 Task: Create a blank project AgileGenie with privacy Public and default view as List and in the team Taskers . Create three sections in the project as To-Do, Doing and Done
Action: Mouse moved to (59, 211)
Screenshot: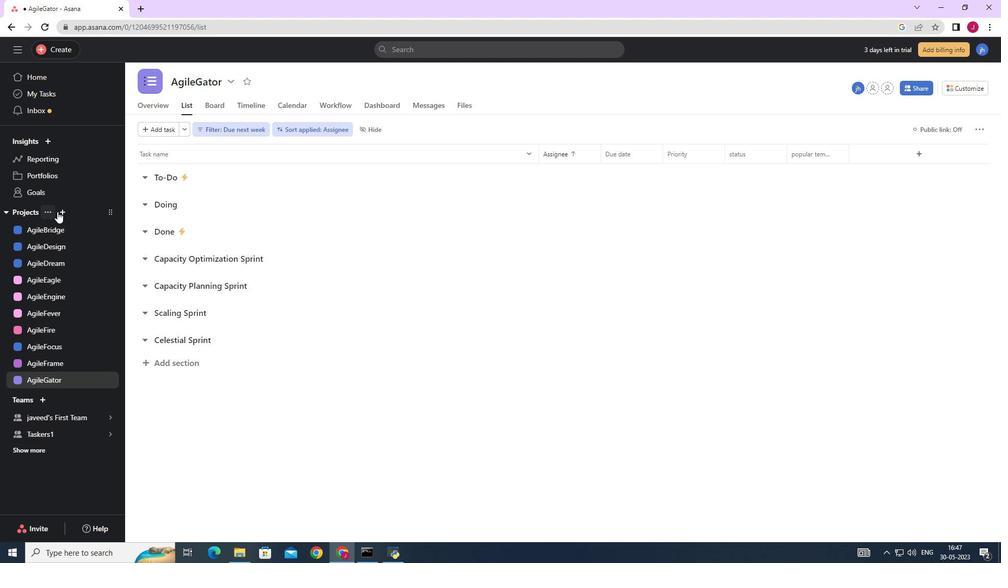 
Action: Mouse pressed left at (59, 211)
Screenshot: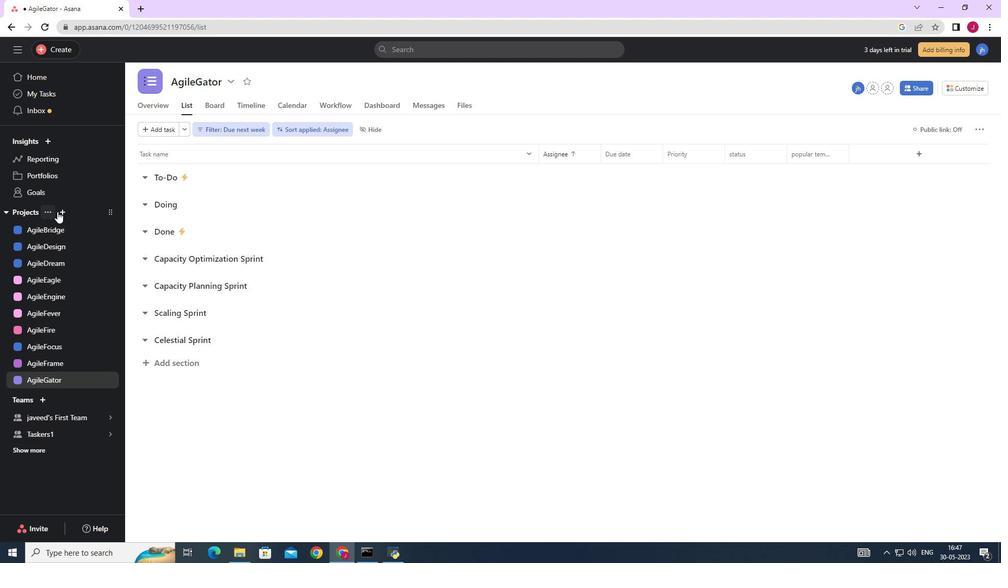 
Action: Mouse moved to (93, 231)
Screenshot: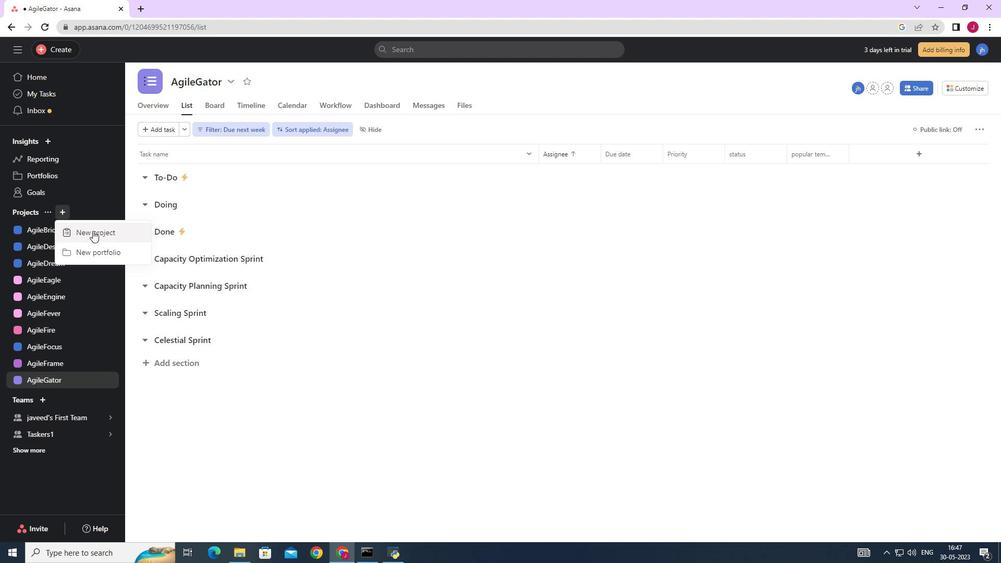 
Action: Mouse pressed left at (93, 231)
Screenshot: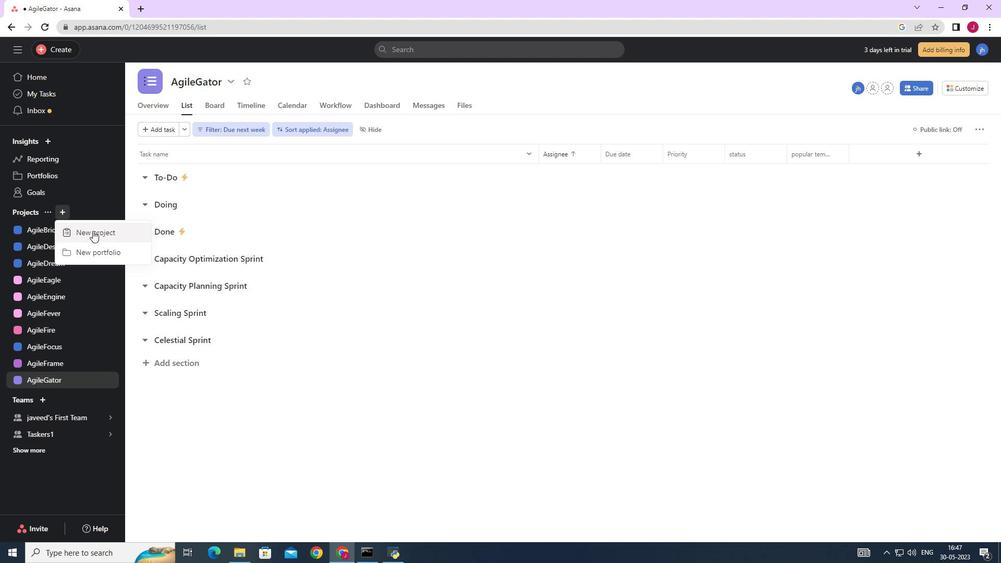 
Action: Mouse moved to (418, 218)
Screenshot: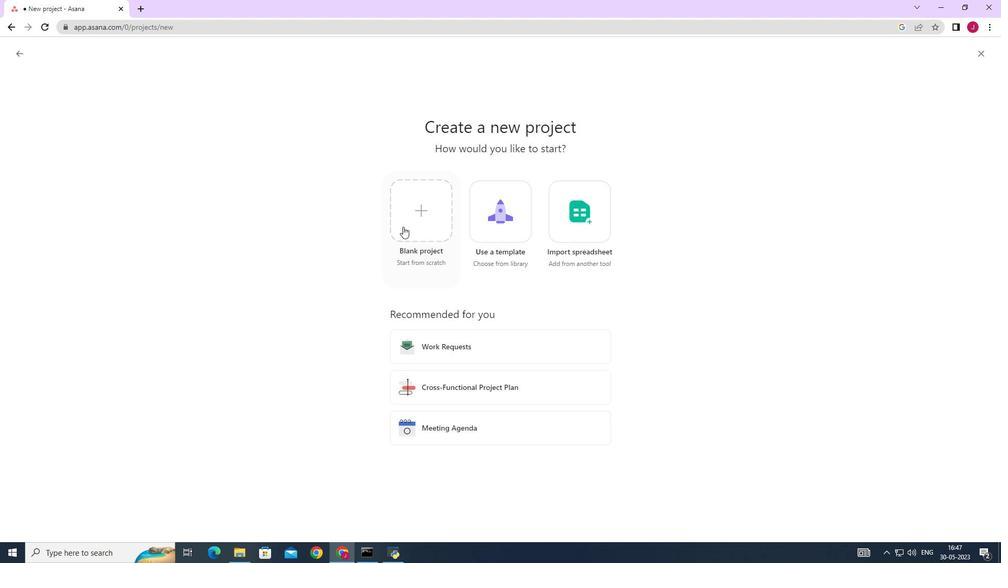 
Action: Mouse pressed left at (418, 218)
Screenshot: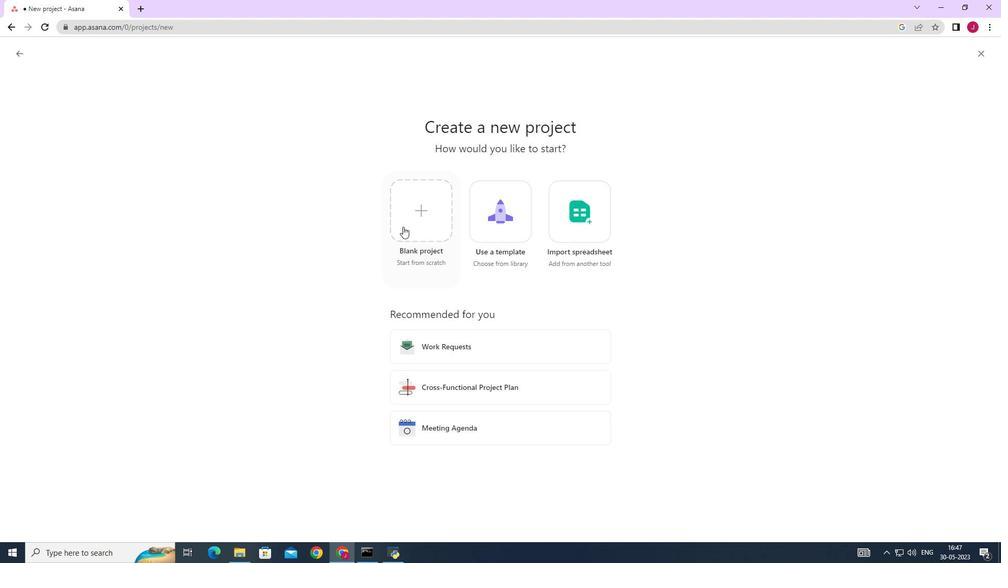 
Action: Mouse moved to (180, 133)
Screenshot: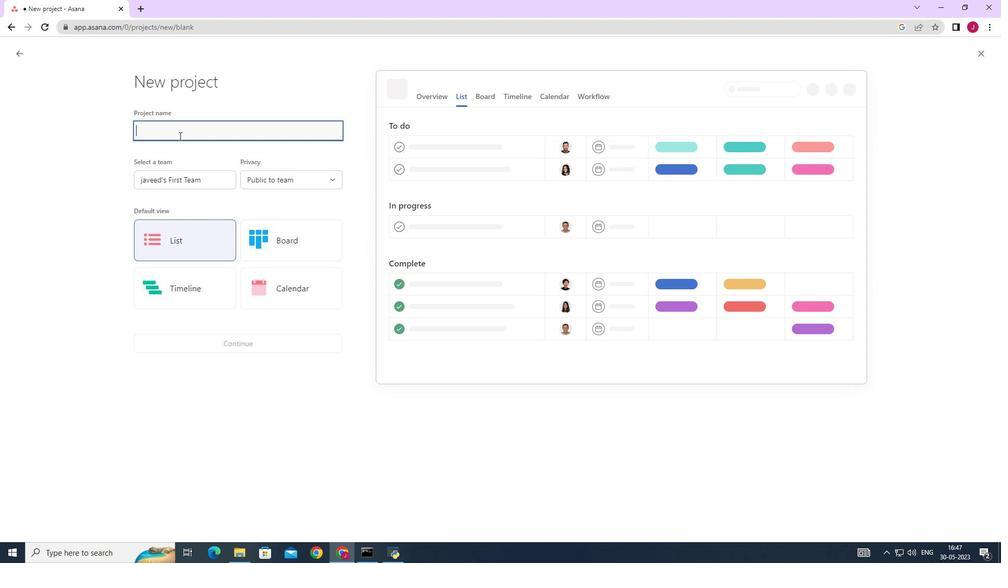
Action: Mouse pressed left at (180, 133)
Screenshot: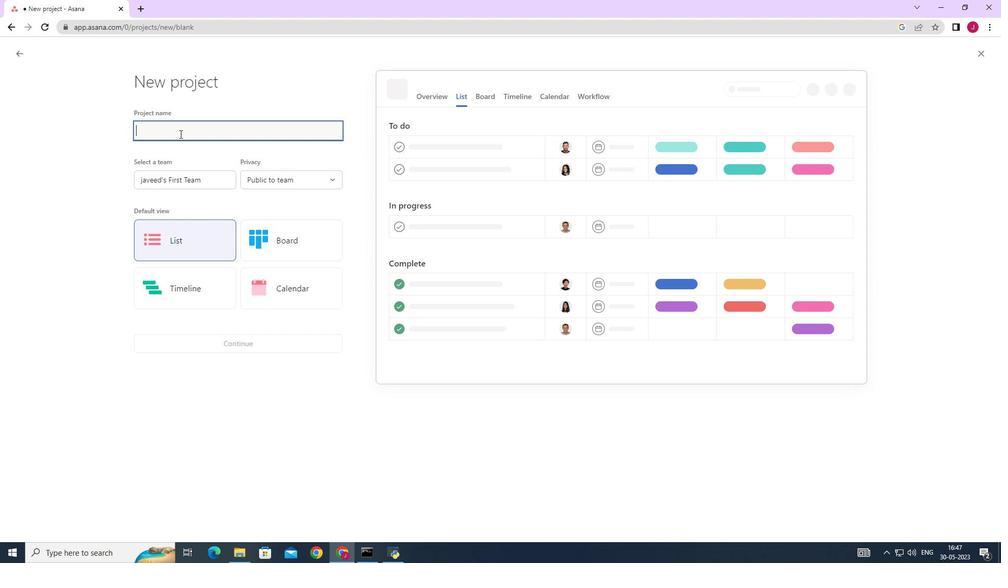 
Action: Mouse moved to (181, 130)
Screenshot: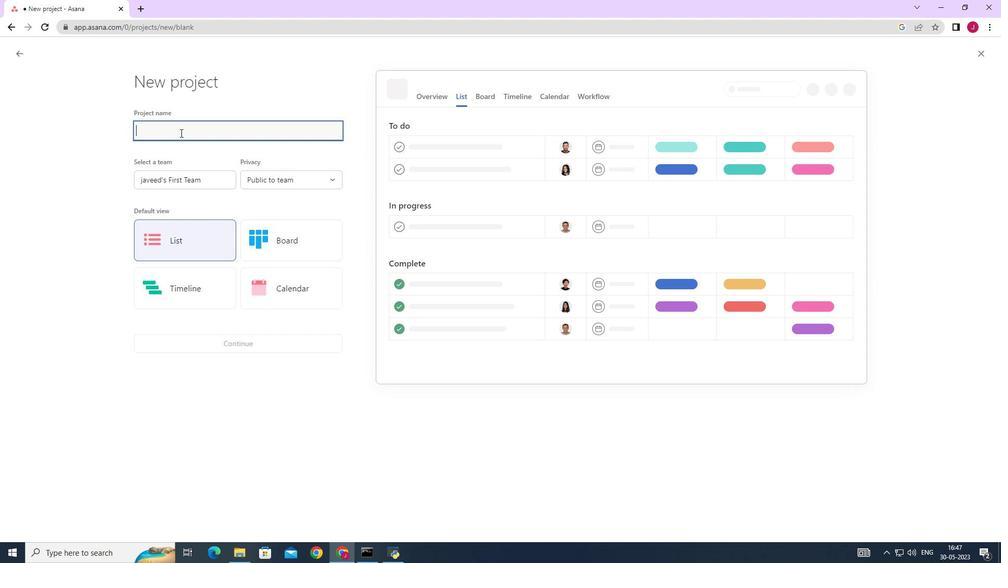 
Action: Key pressed <Key.caps_lock>A<Key.caps_lock>gile<Key.caps_lock>G<Key.caps_lock>enie
Screenshot: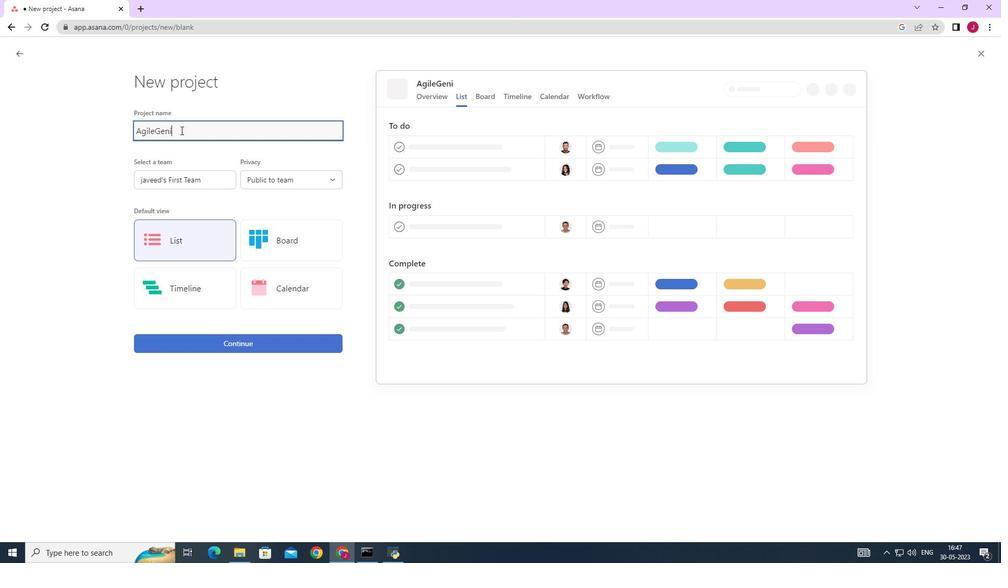 
Action: Mouse moved to (206, 183)
Screenshot: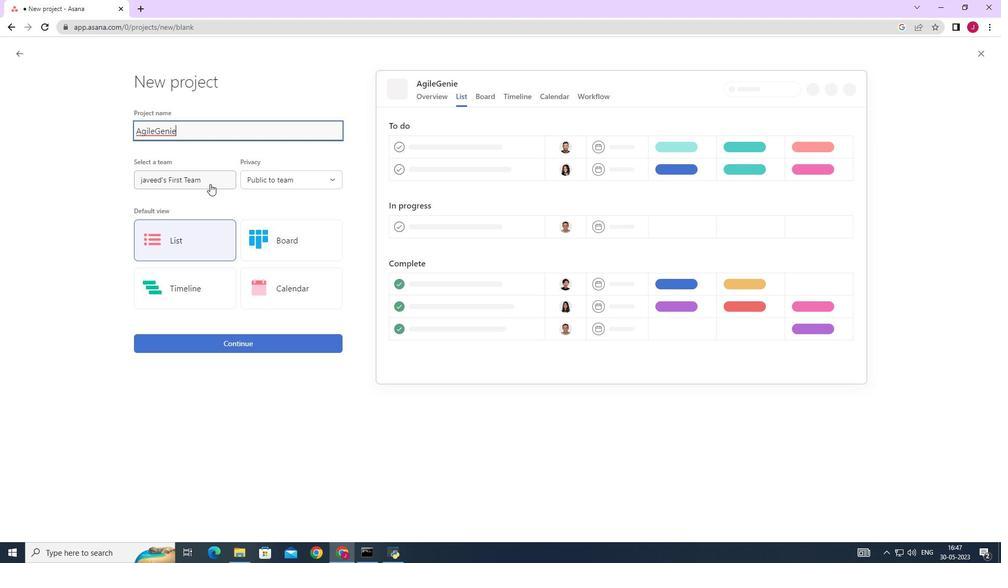 
Action: Mouse pressed left at (206, 183)
Screenshot: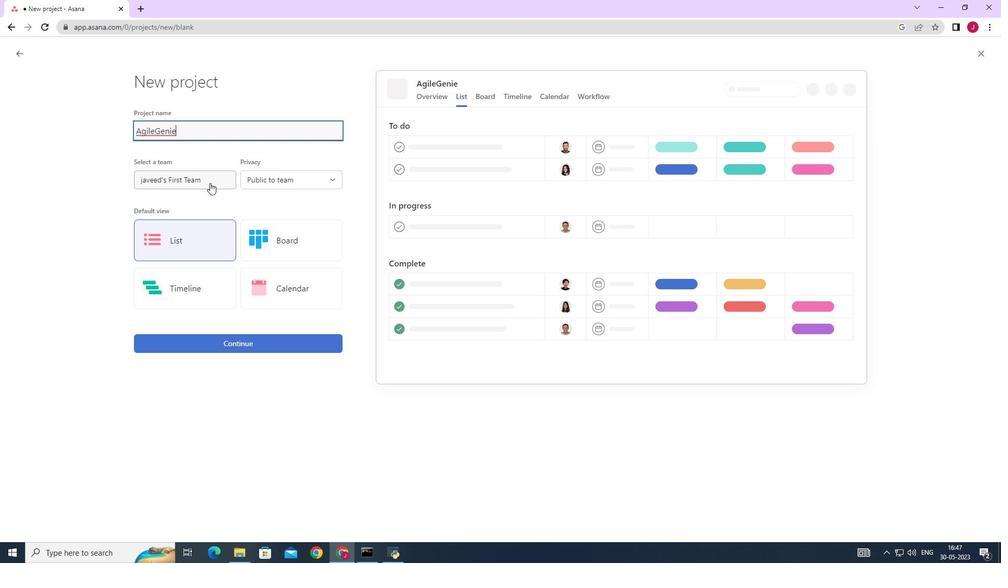 
Action: Mouse moved to (182, 218)
Screenshot: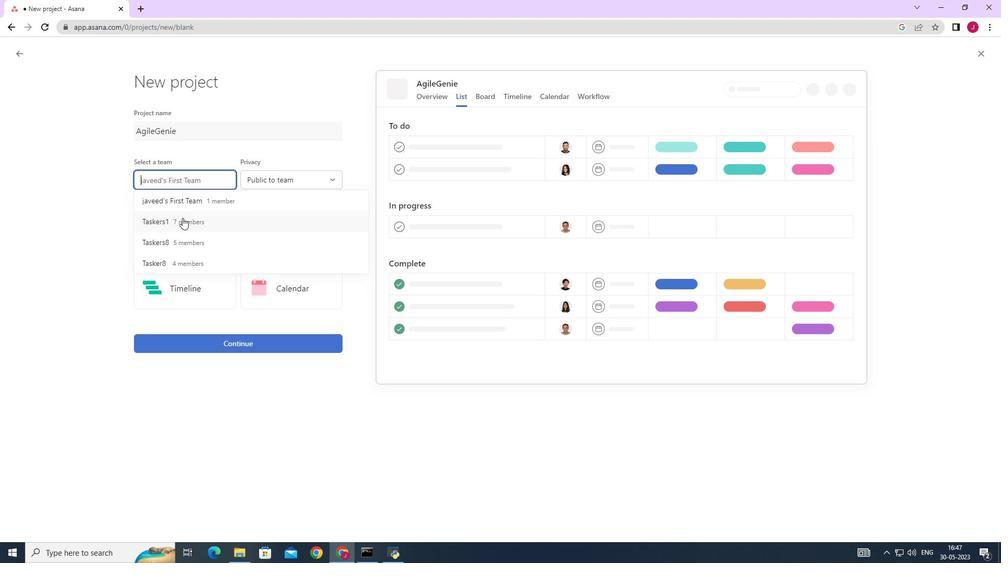 
Action: Mouse pressed left at (182, 218)
Screenshot: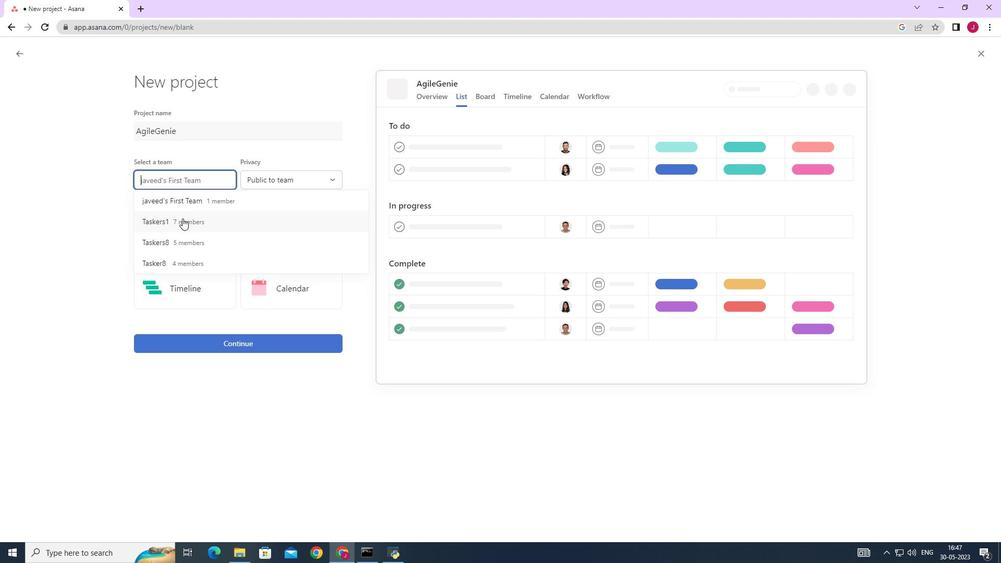 
Action: Mouse moved to (285, 179)
Screenshot: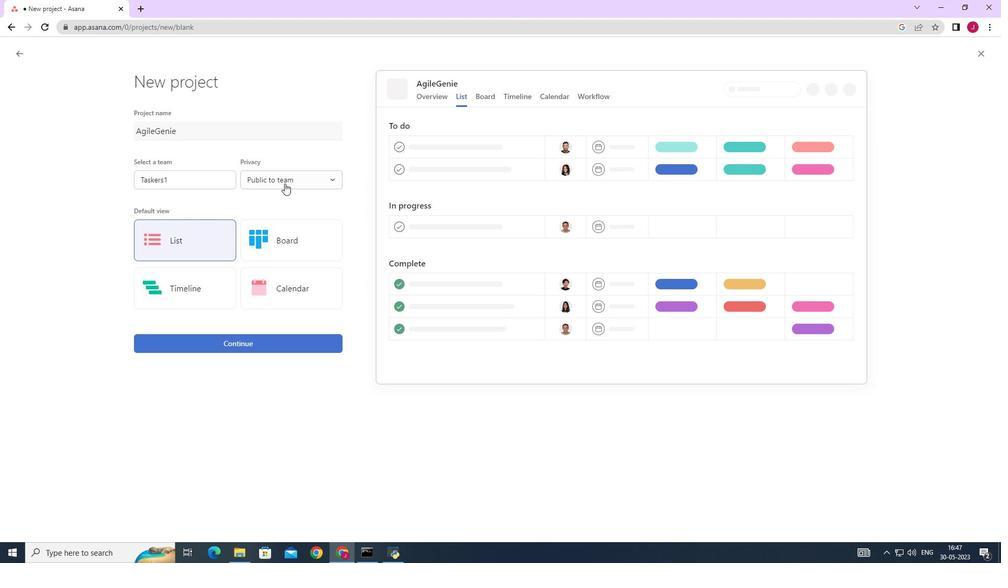 
Action: Mouse pressed left at (285, 179)
Screenshot: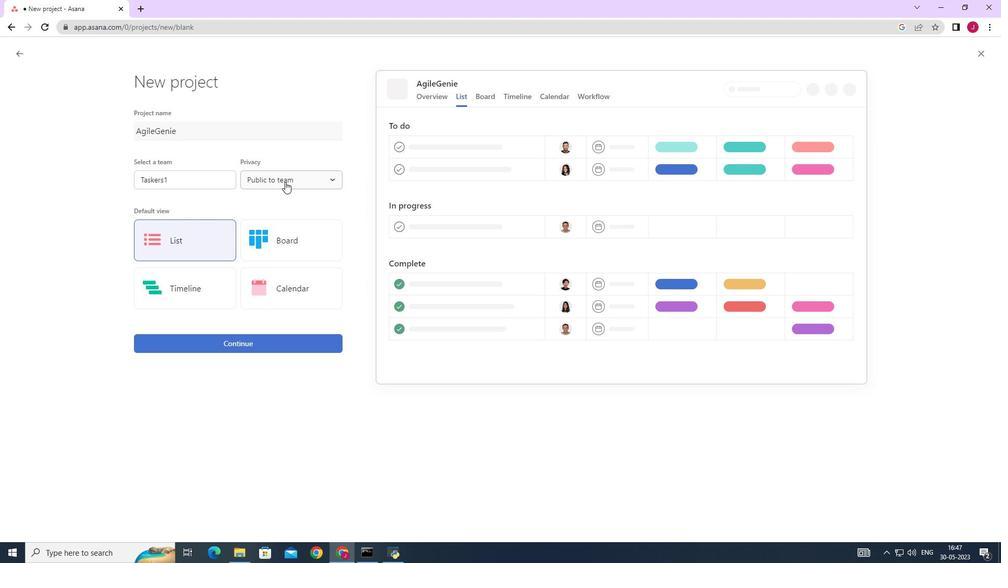 
Action: Mouse moved to (283, 199)
Screenshot: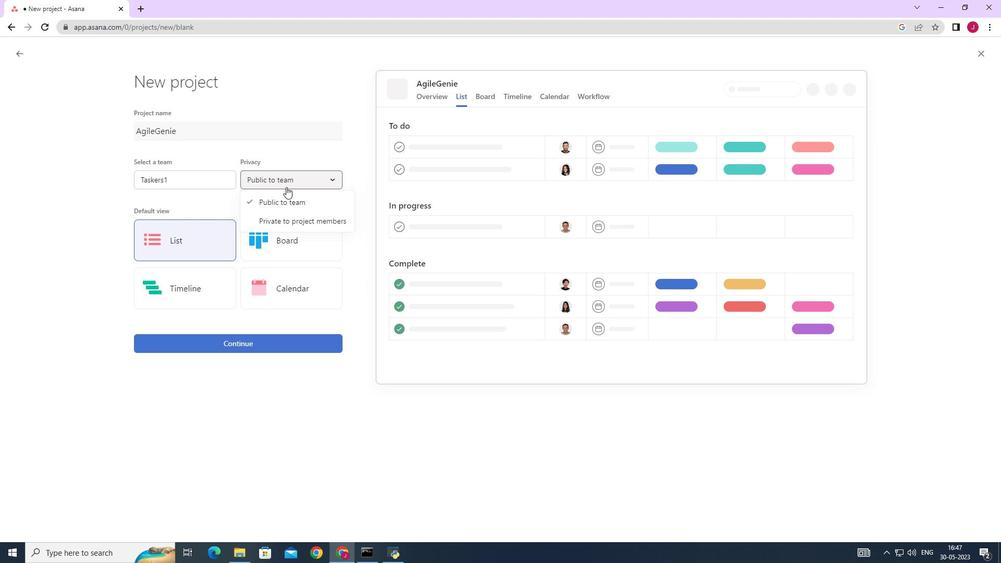
Action: Mouse pressed left at (283, 199)
Screenshot: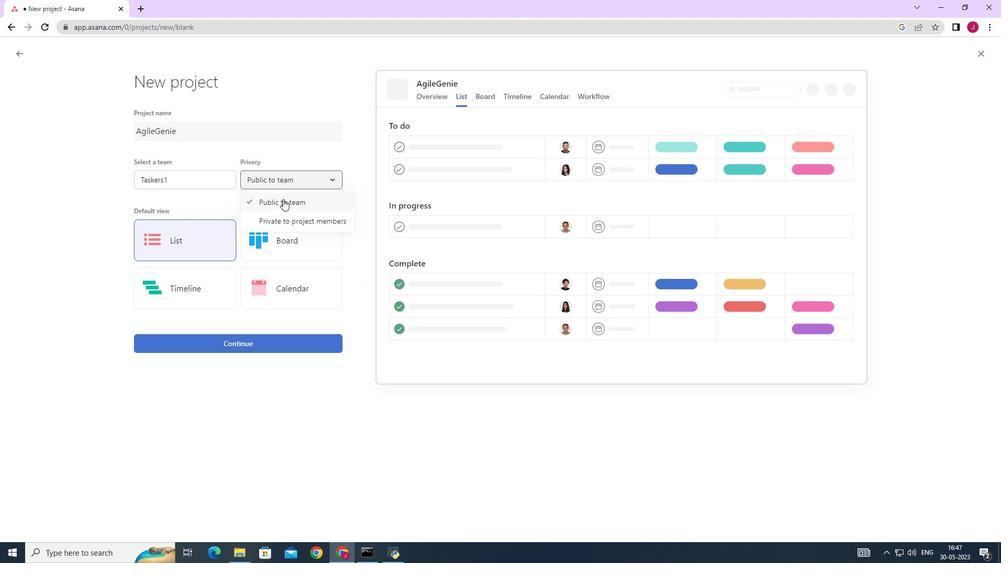 
Action: Mouse moved to (182, 235)
Screenshot: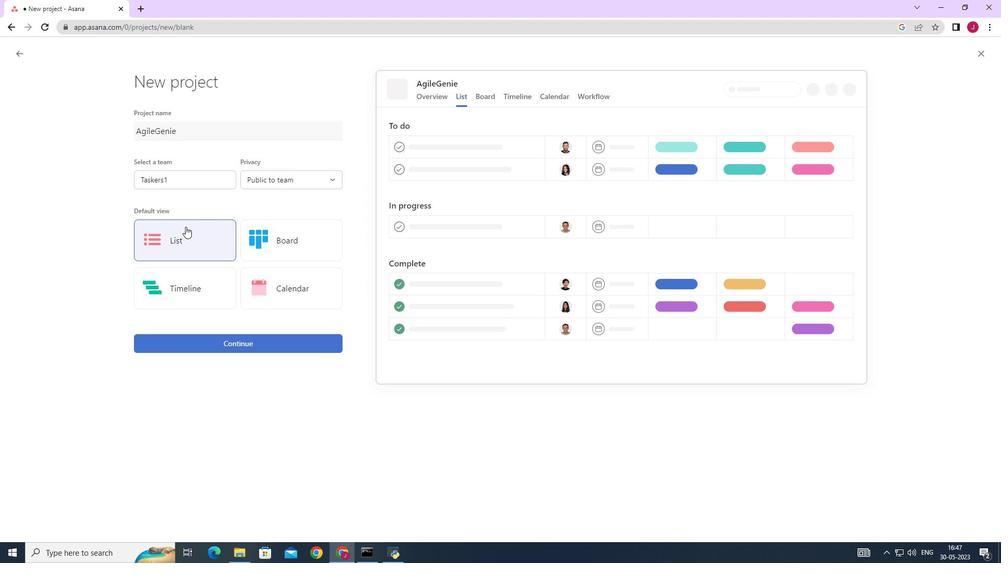 
Action: Mouse pressed left at (182, 235)
Screenshot: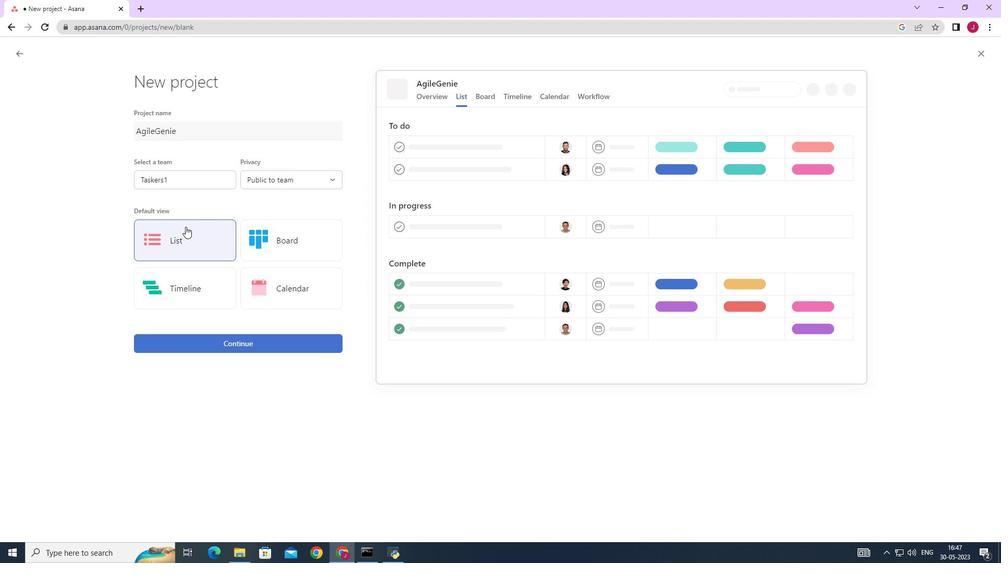 
Action: Mouse moved to (235, 345)
Screenshot: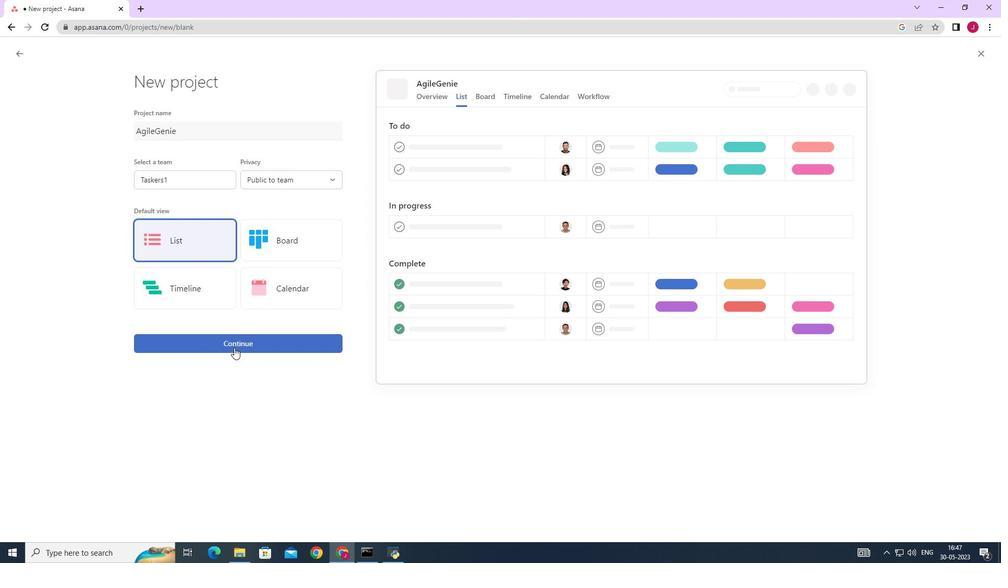
Action: Mouse pressed left at (235, 345)
Screenshot: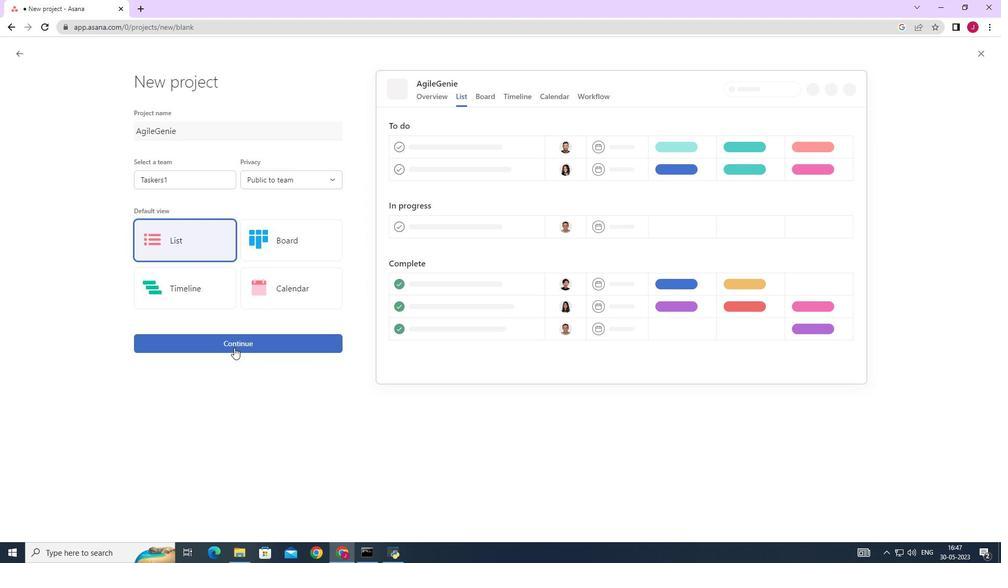 
Action: Mouse moved to (269, 276)
Screenshot: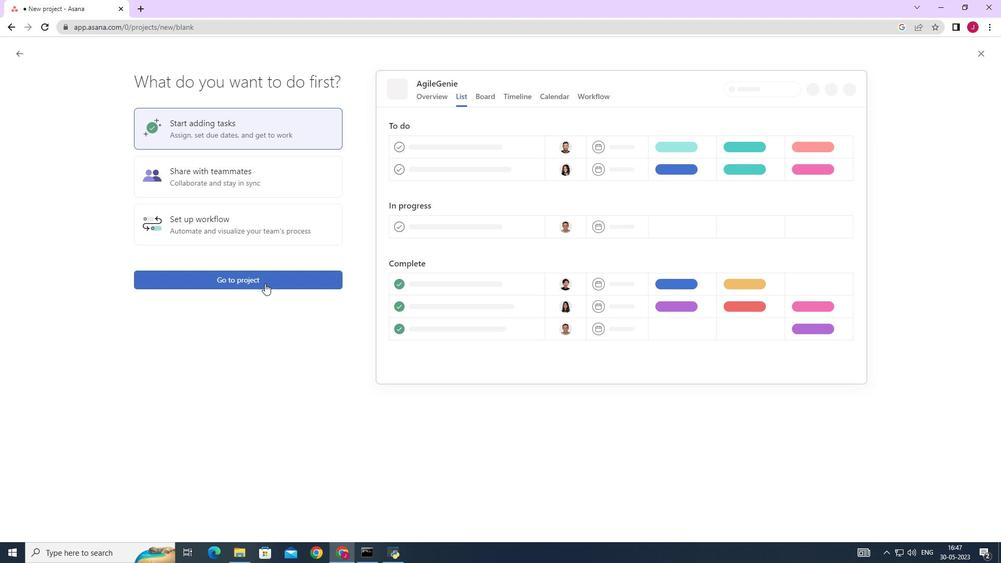 
Action: Mouse pressed left at (269, 276)
Screenshot: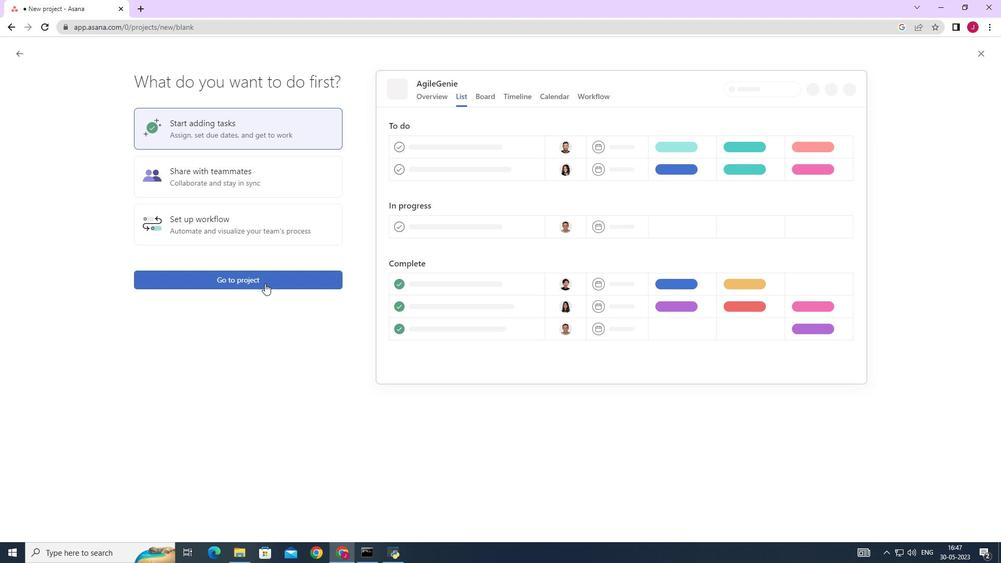 
Action: Mouse moved to (162, 229)
Screenshot: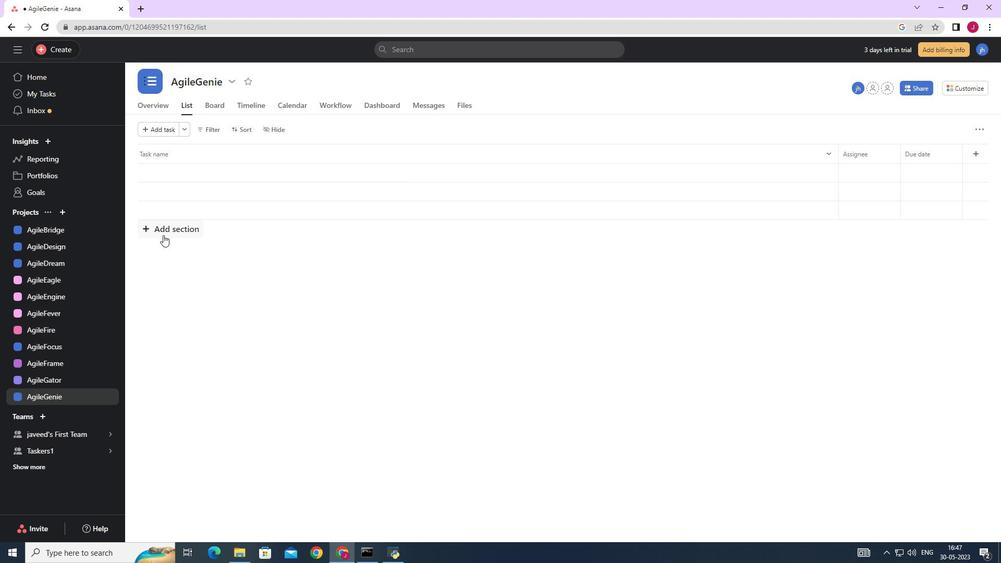
Action: Mouse pressed left at (162, 229)
Screenshot: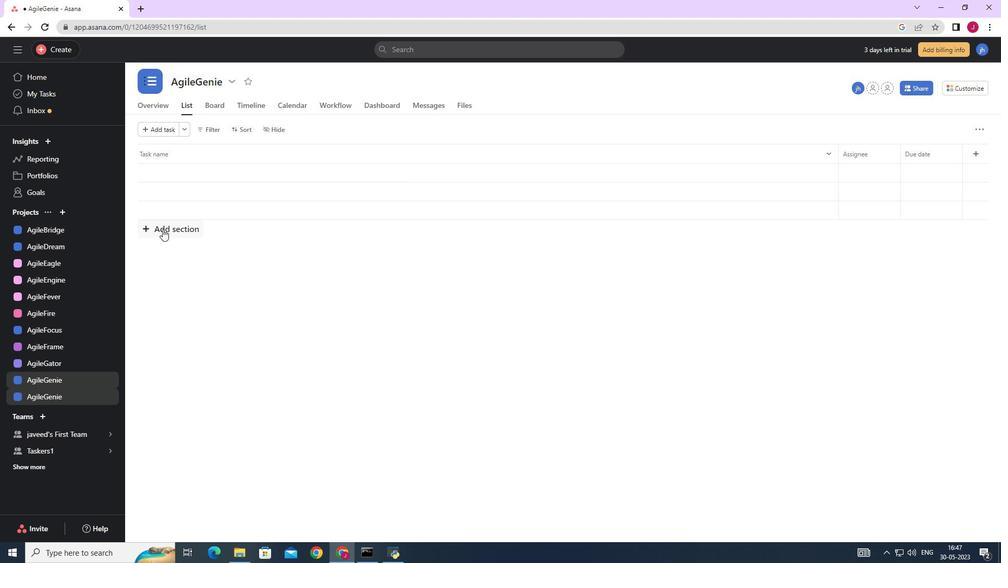 
Action: Mouse moved to (162, 229)
Screenshot: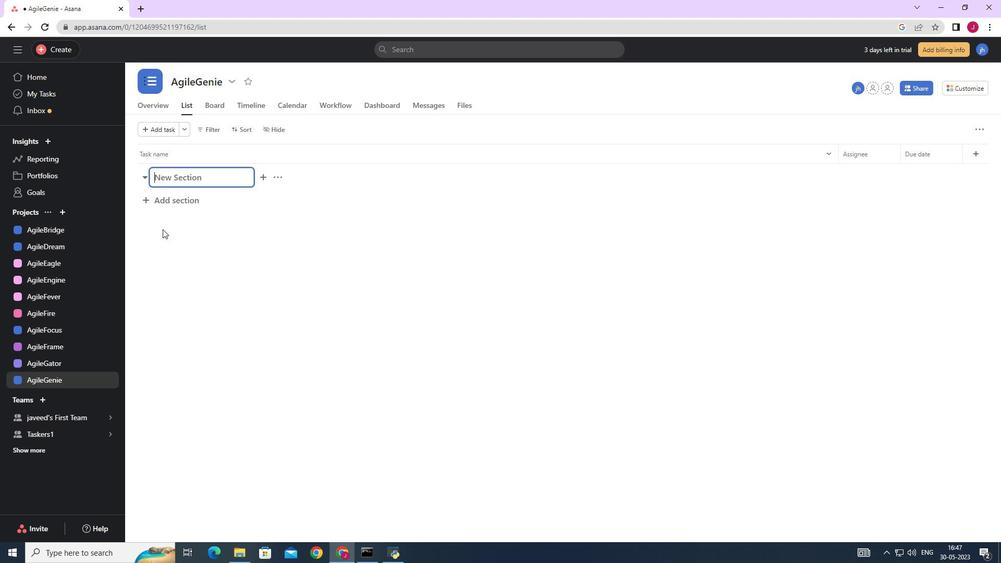 
Action: Key pressed <Key.caps_lock>T<Key.caps_lock>o-<Key.caps_lock>D<Key.caps_lock>o
Screenshot: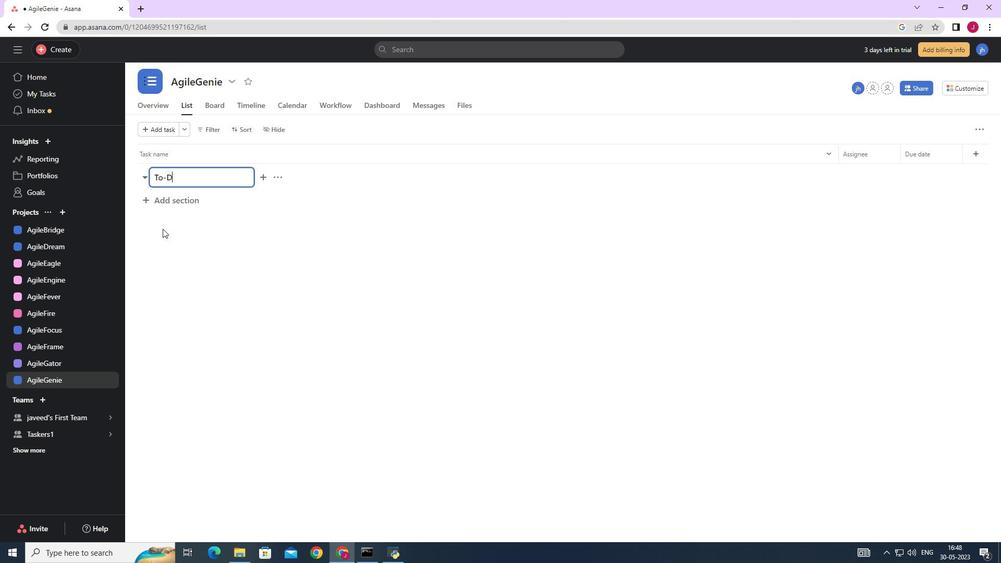 
Action: Mouse moved to (191, 199)
Screenshot: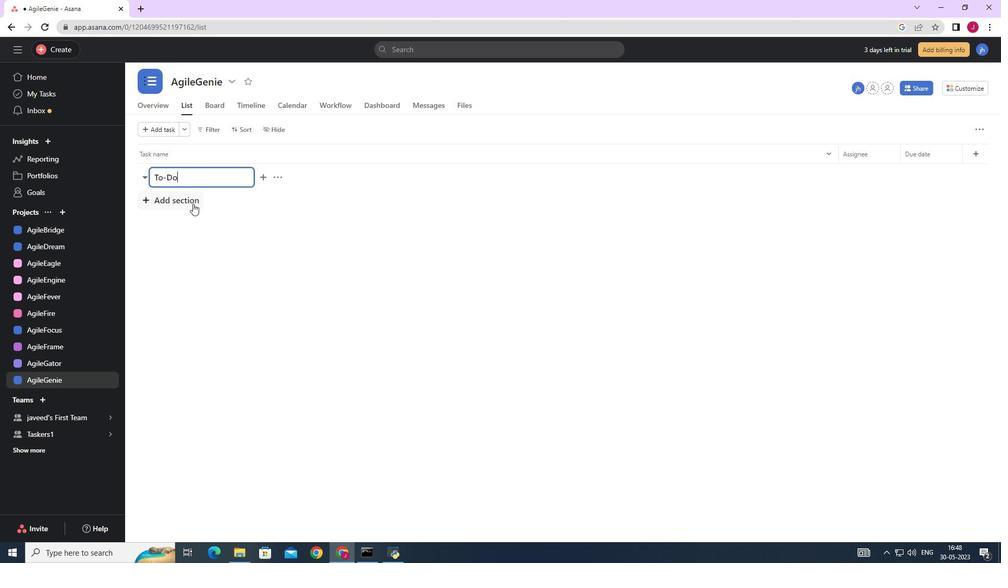 
Action: Mouse pressed left at (191, 199)
Screenshot: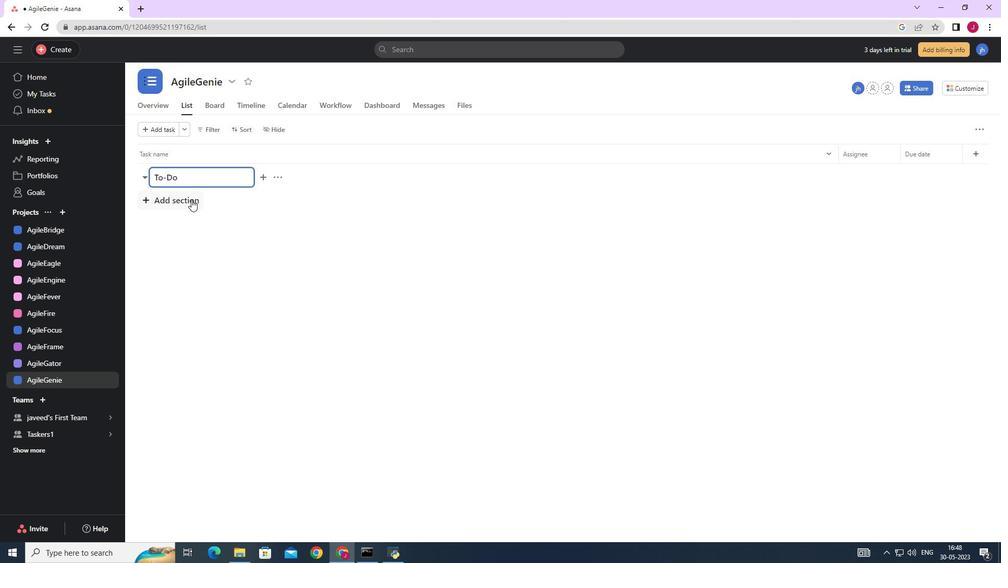
Action: Mouse moved to (190, 199)
Screenshot: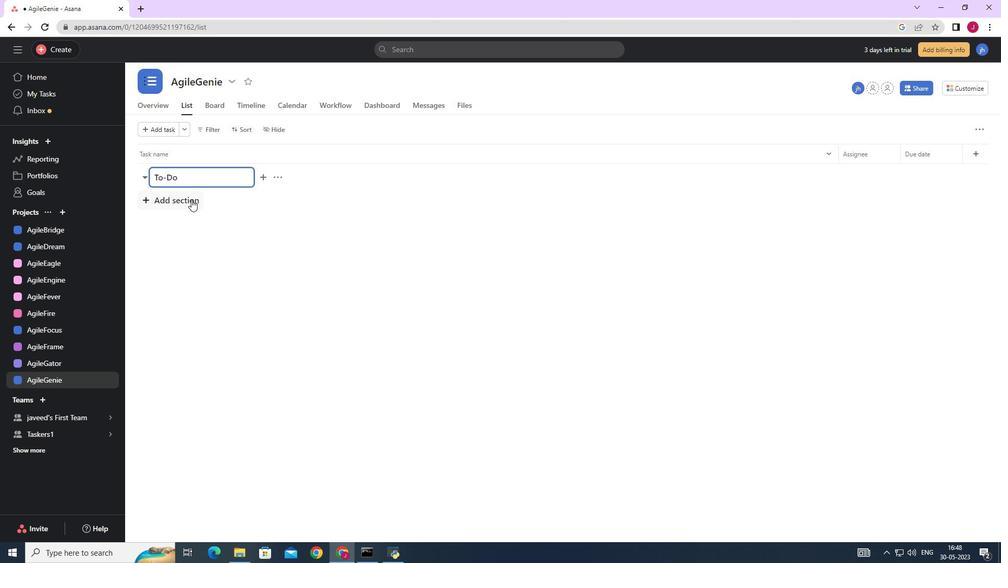 
Action: Key pressed <Key.caps_lock>D<Key.caps_lock>oing
Screenshot: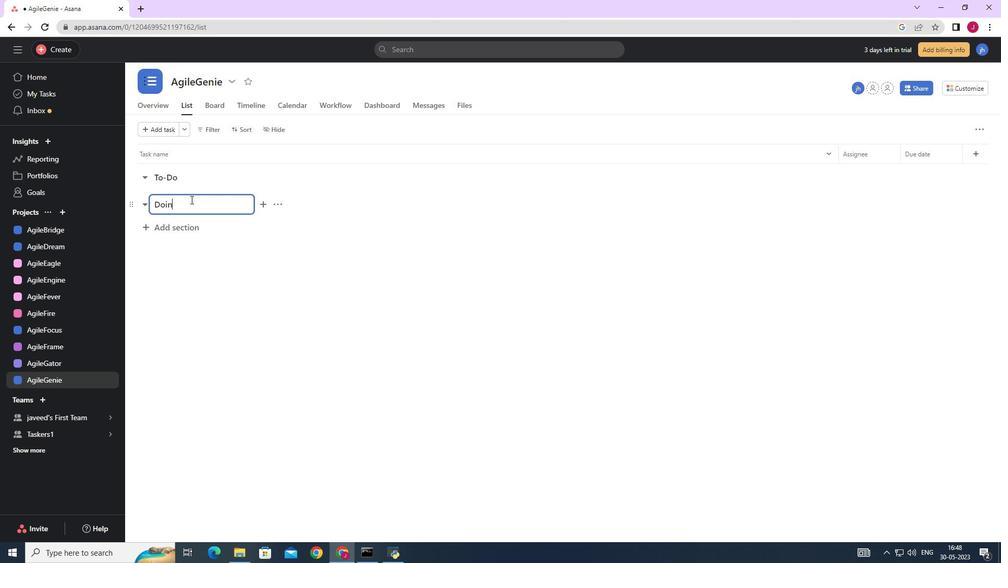 
Action: Mouse moved to (188, 224)
Screenshot: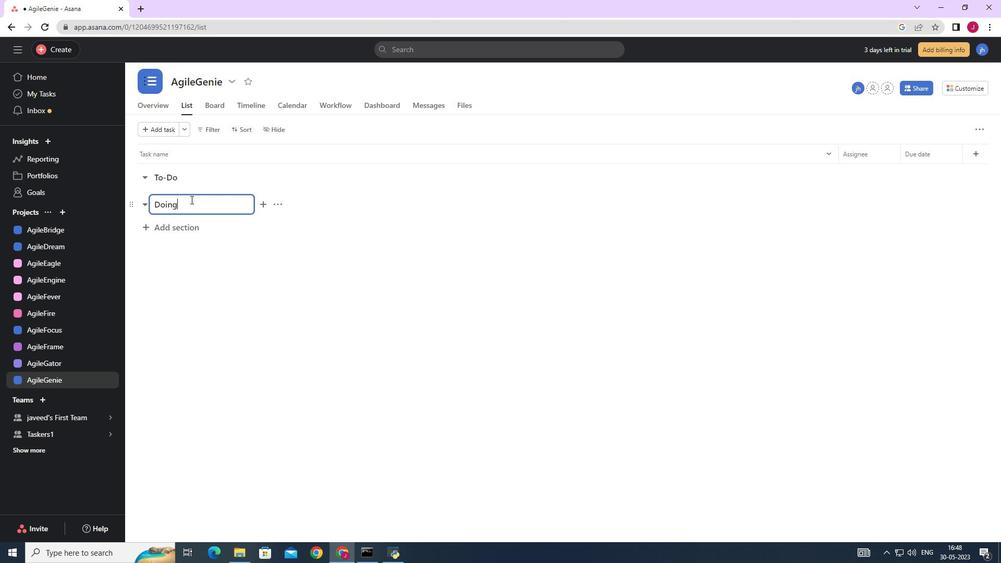 
Action: Mouse pressed left at (188, 224)
Screenshot: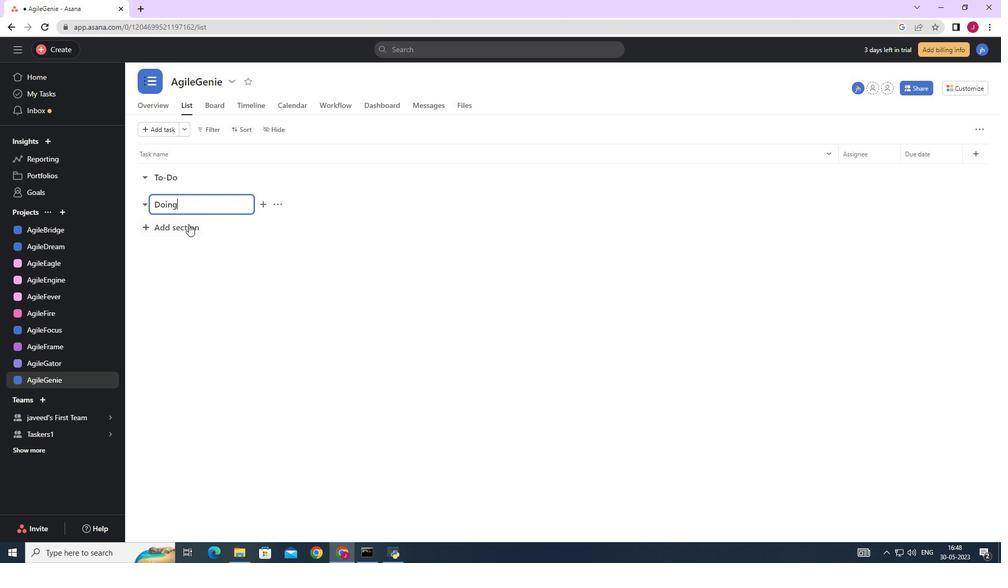 
Action: Key pressed <Key.caps_lock>D<Key.caps_lock>one
Screenshot: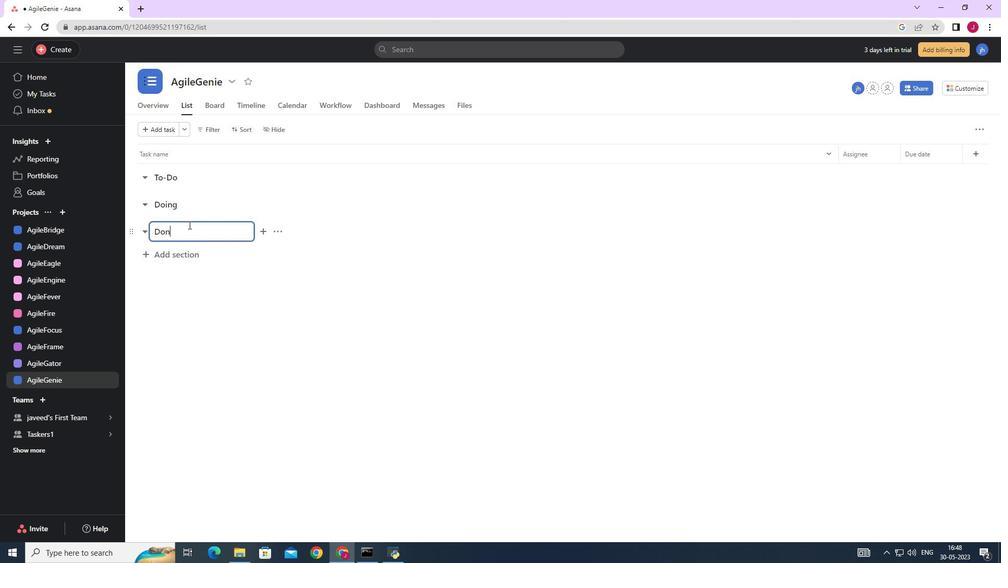 
Action: Mouse moved to (190, 258)
Screenshot: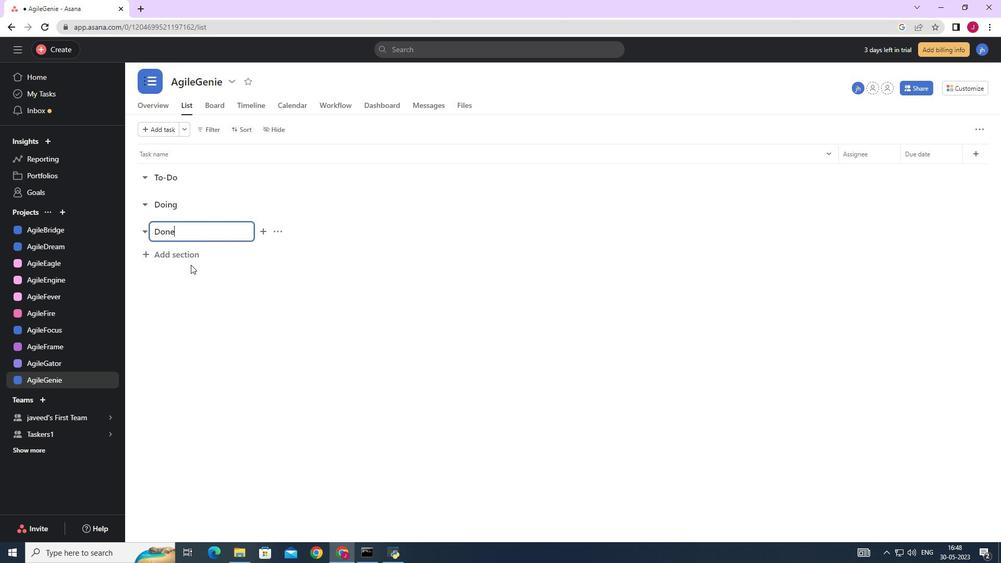 
Action: Mouse pressed left at (190, 258)
Screenshot: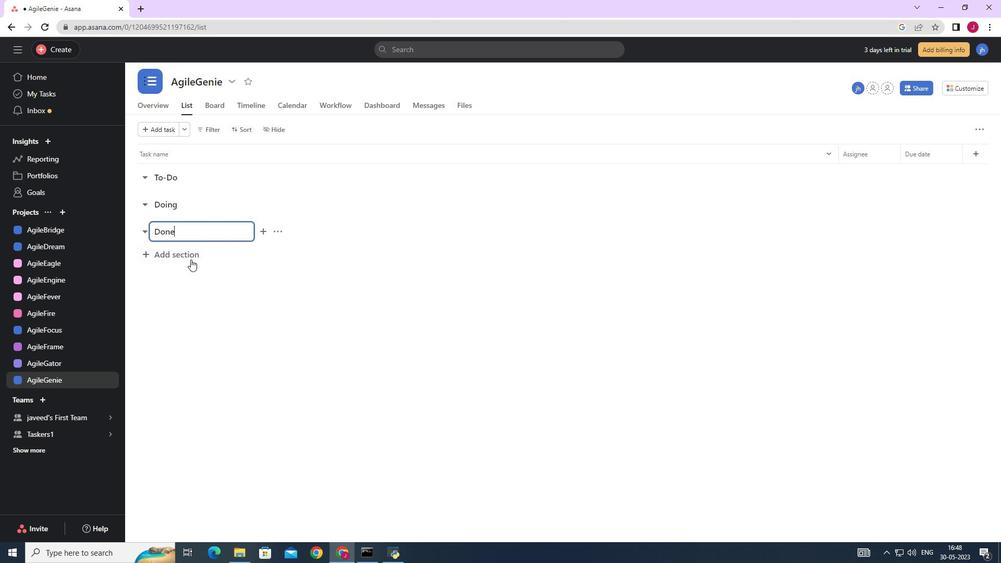 
